 Task: Write and save a response "I want to work here because I recently relocated to NY with my family and I need a new company to practice my profession and make a livingâ.
Action: Mouse moved to (740, 90)
Screenshot: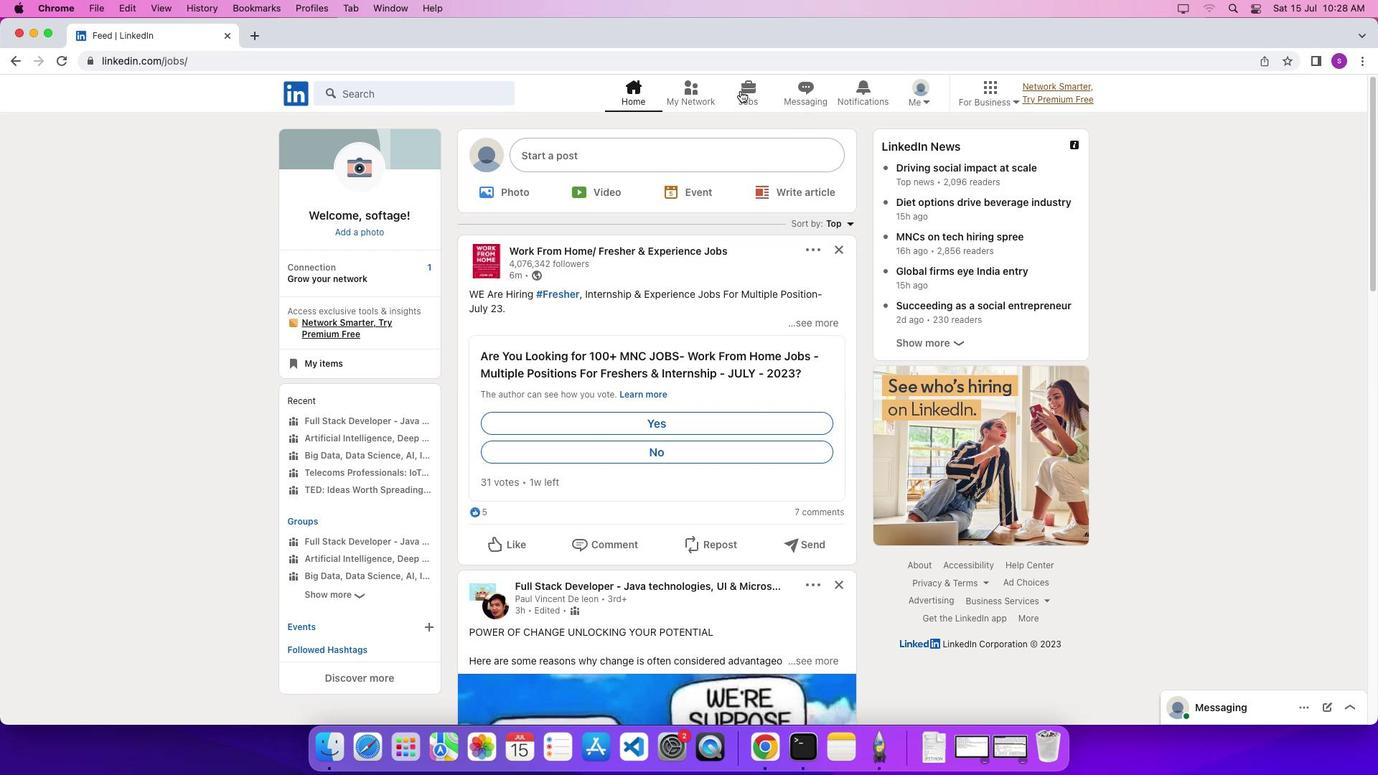 
Action: Mouse pressed left at (740, 90)
Screenshot: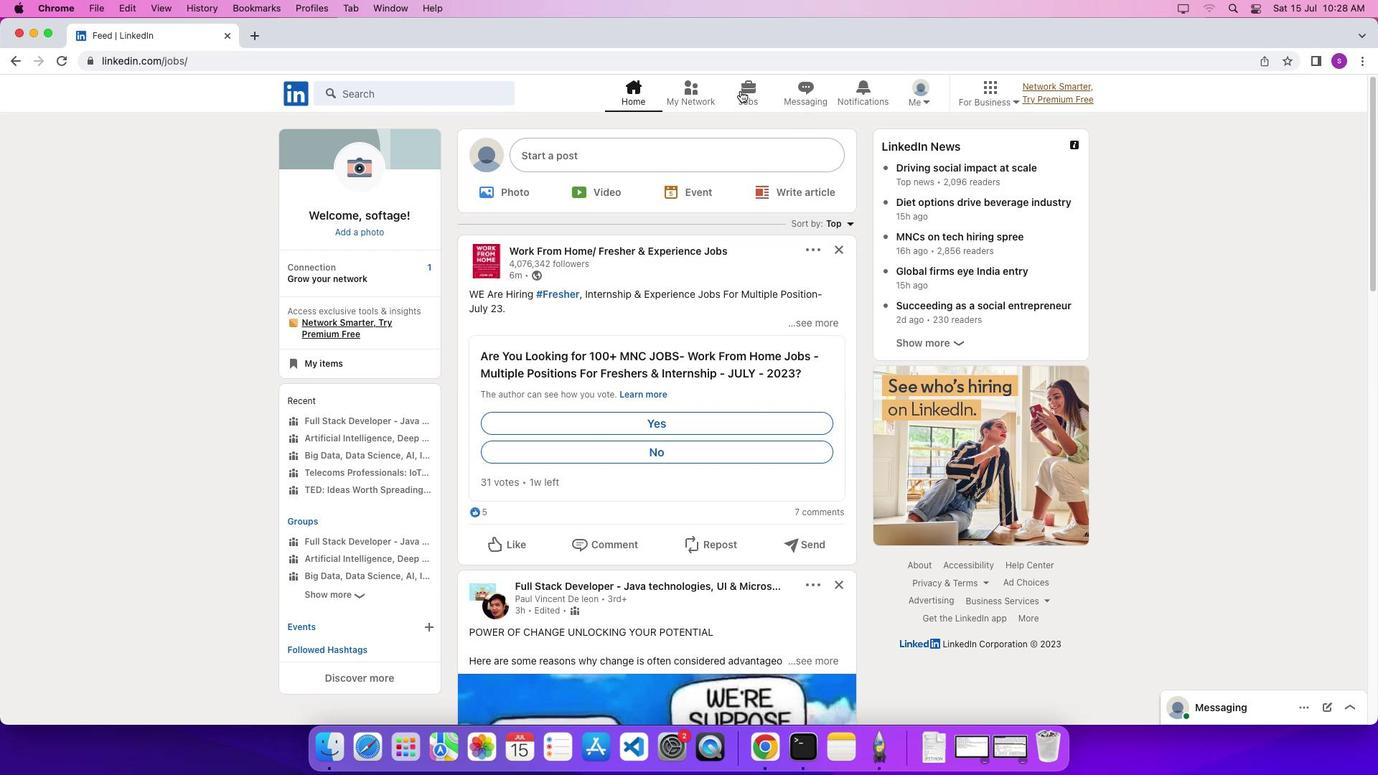 
Action: Mouse pressed left at (740, 90)
Screenshot: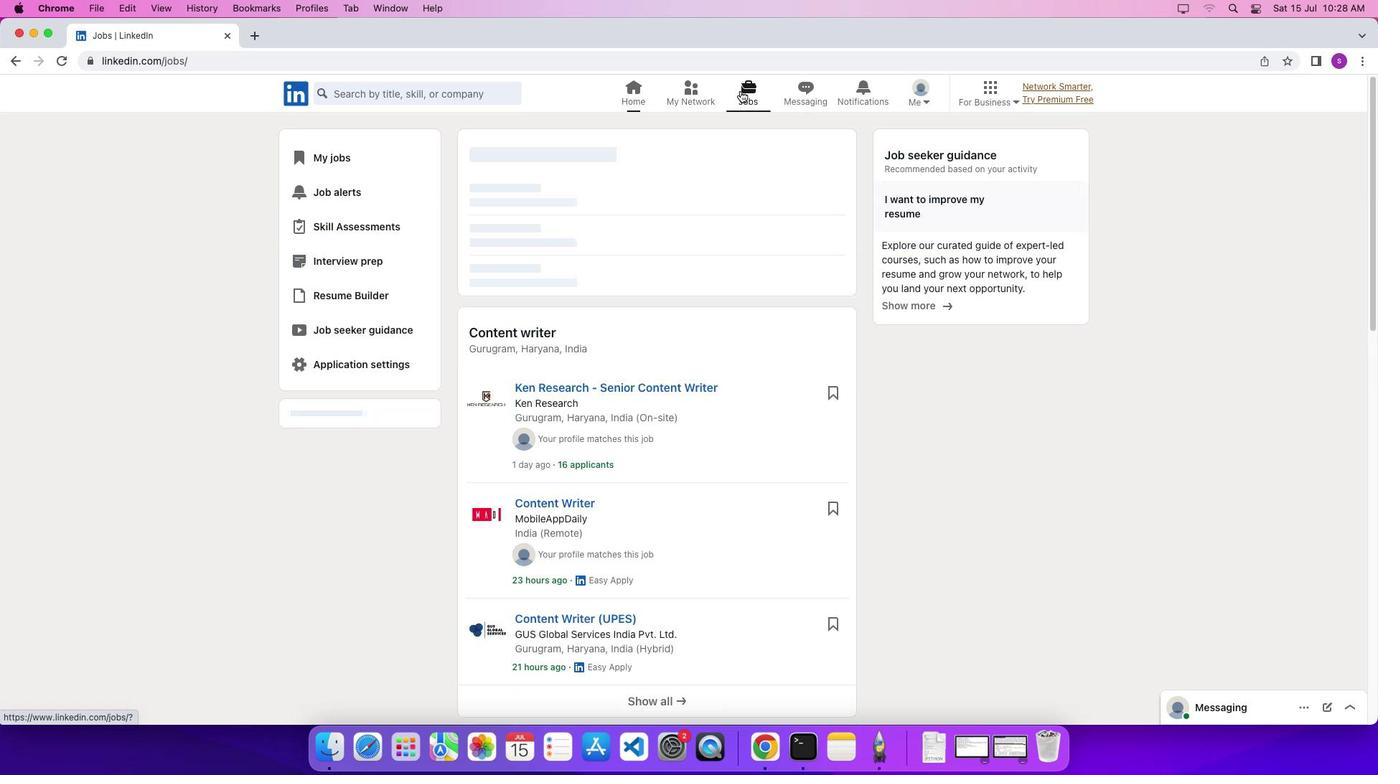 
Action: Mouse moved to (343, 260)
Screenshot: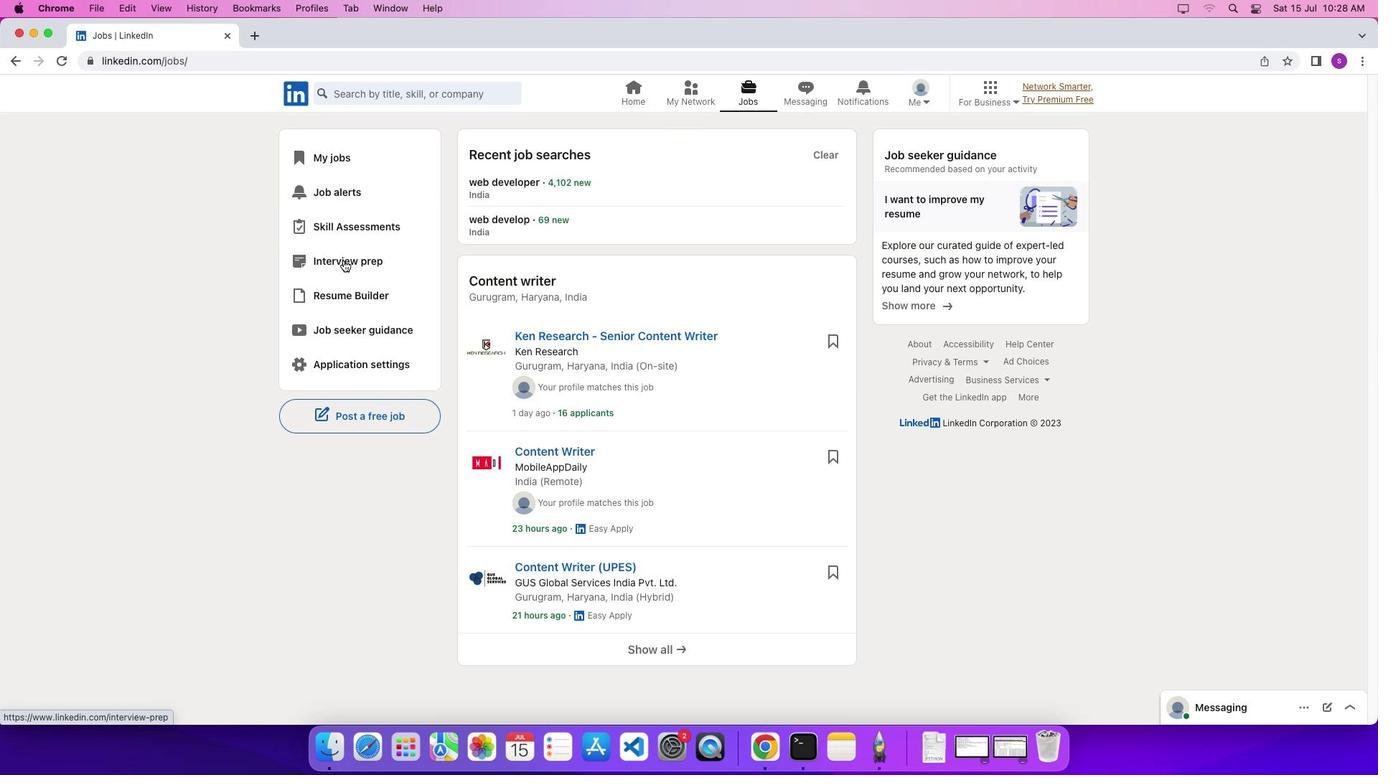 
Action: Mouse pressed left at (343, 260)
Screenshot: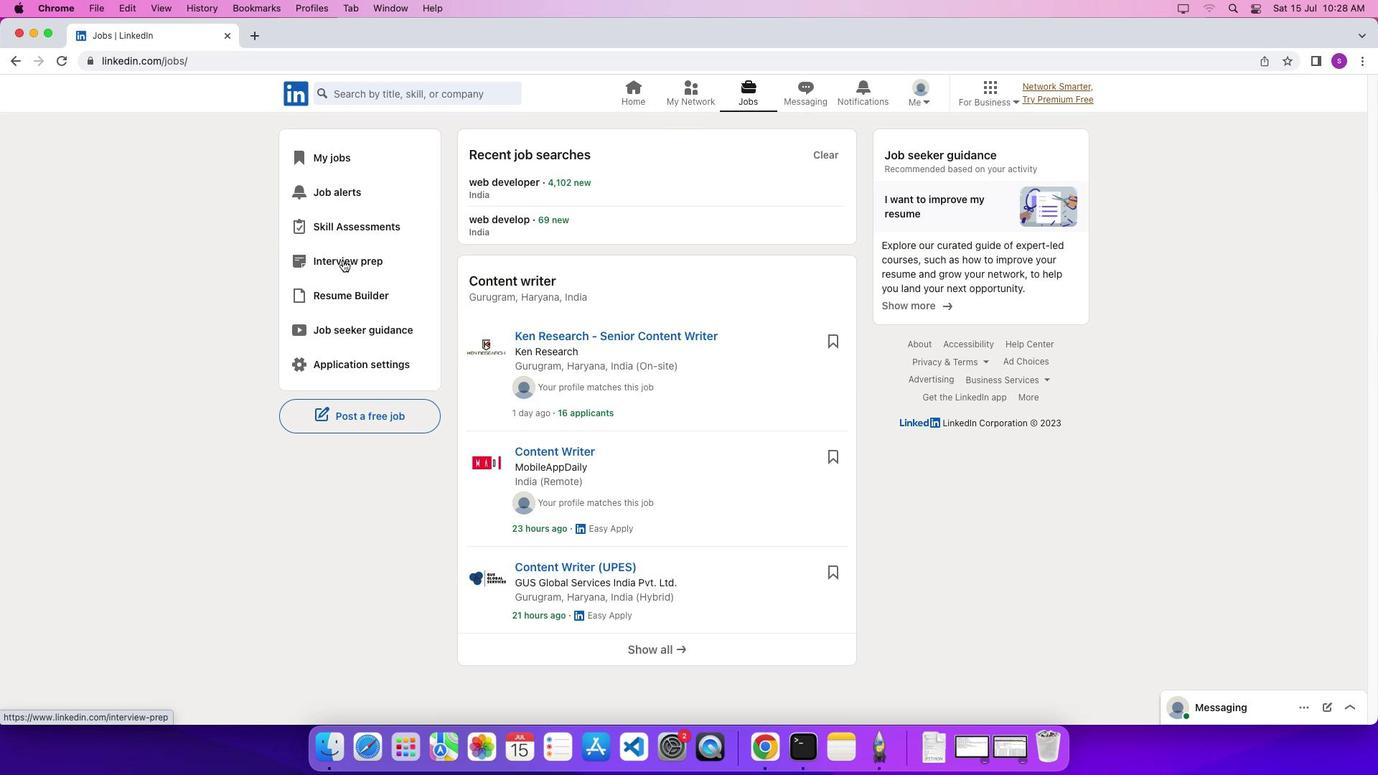 
Action: Mouse moved to (450, 162)
Screenshot: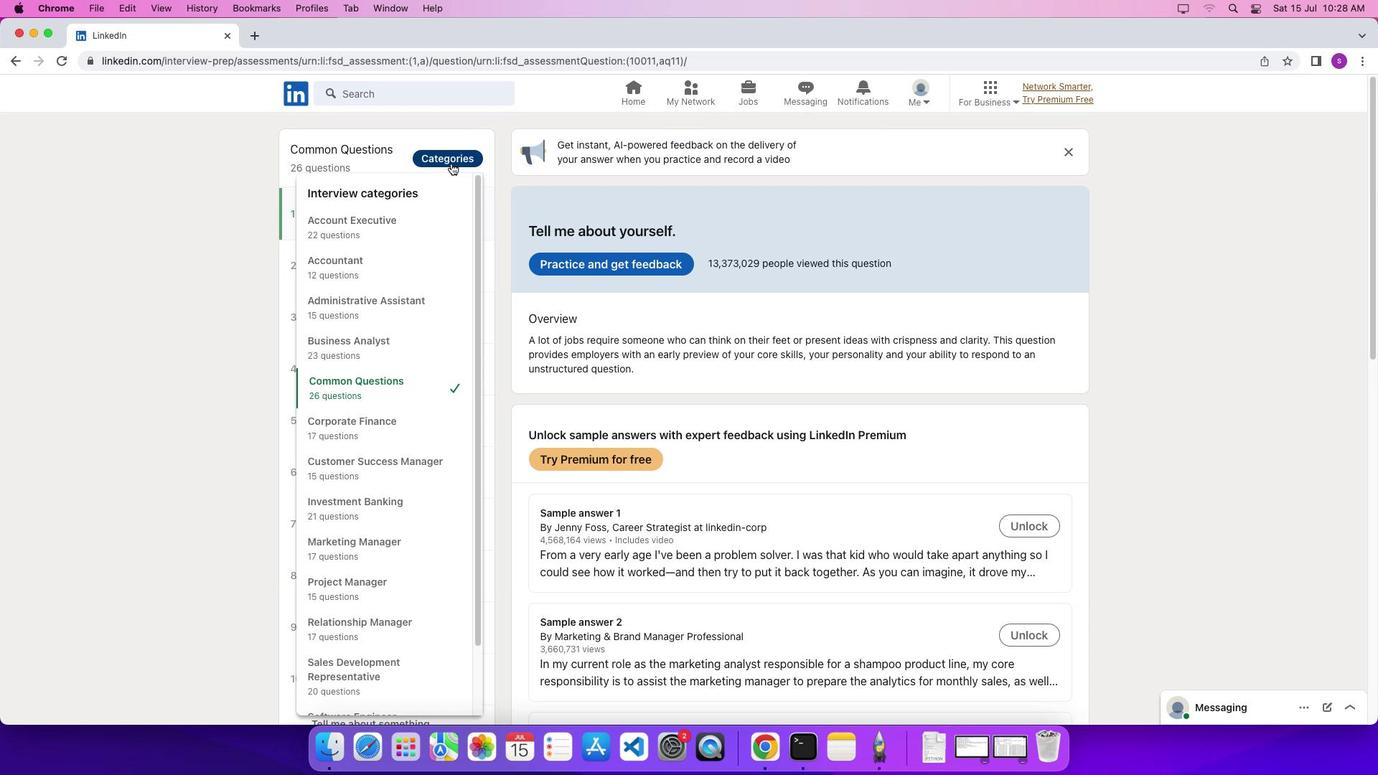 
Action: Mouse pressed left at (450, 162)
Screenshot: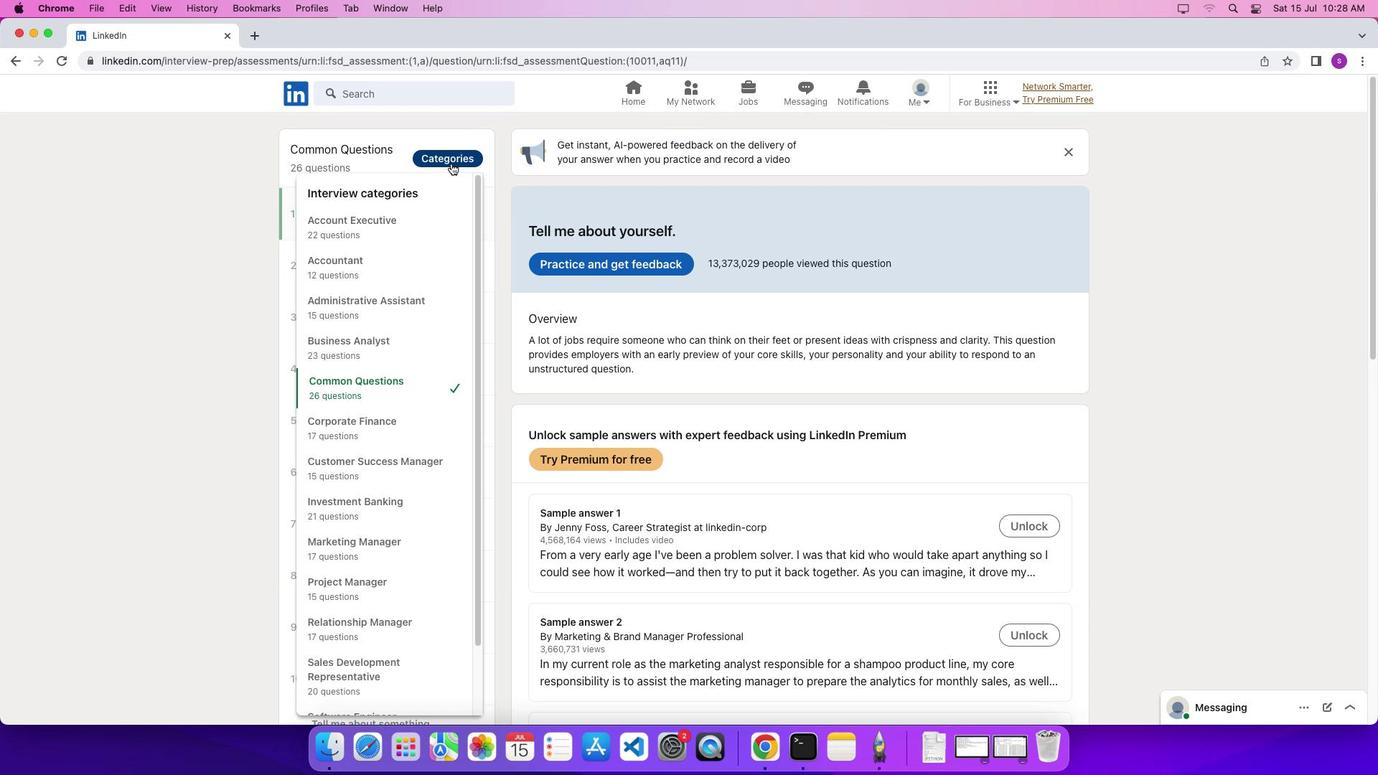 
Action: Mouse moved to (348, 386)
Screenshot: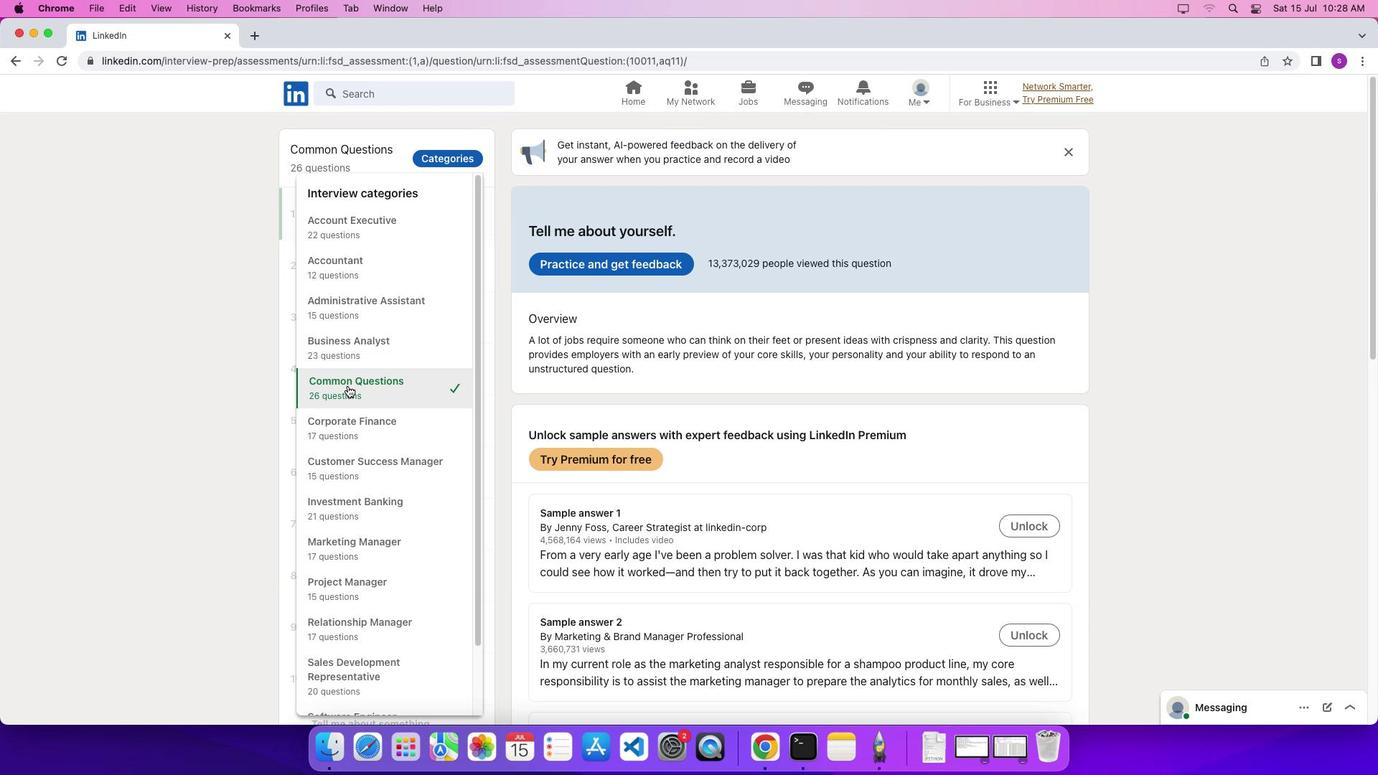 
Action: Mouse pressed left at (348, 386)
Screenshot: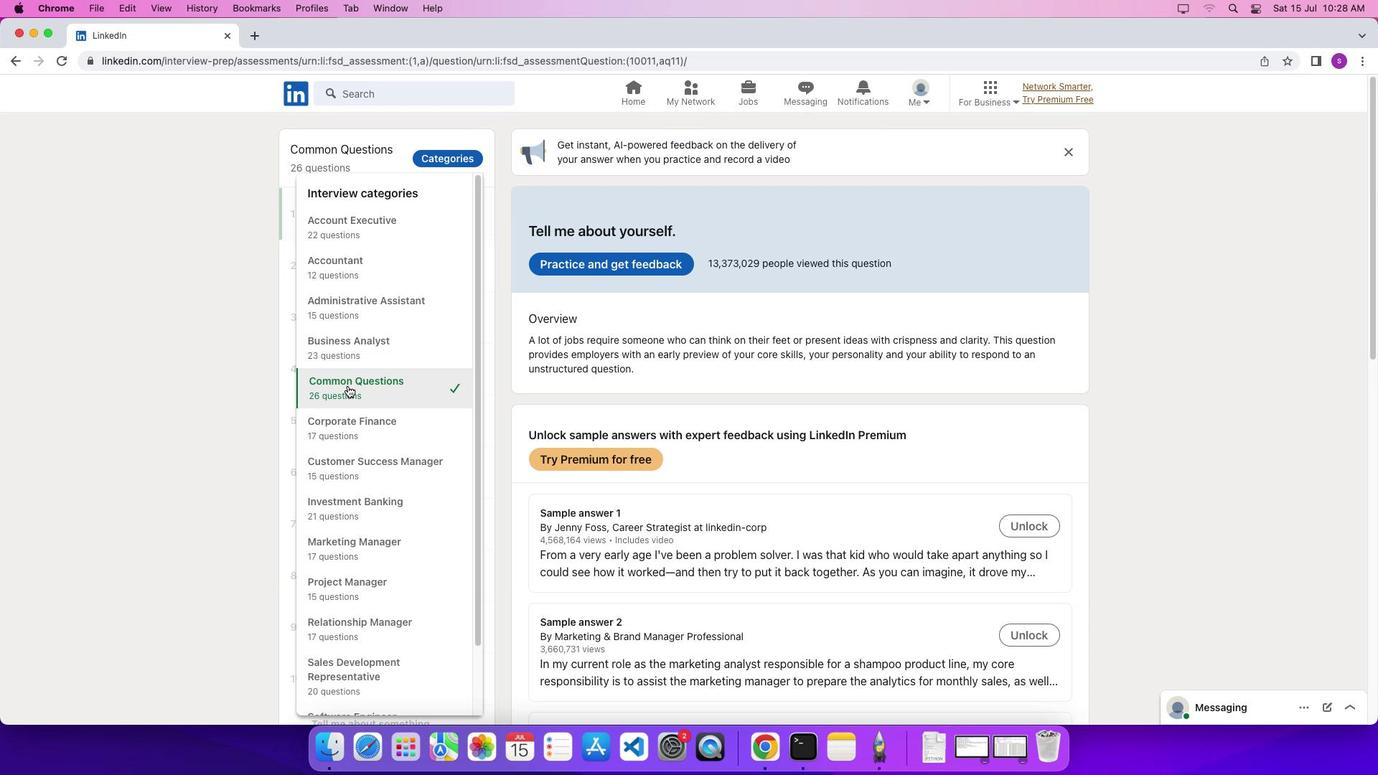 
Action: Mouse moved to (261, 386)
Screenshot: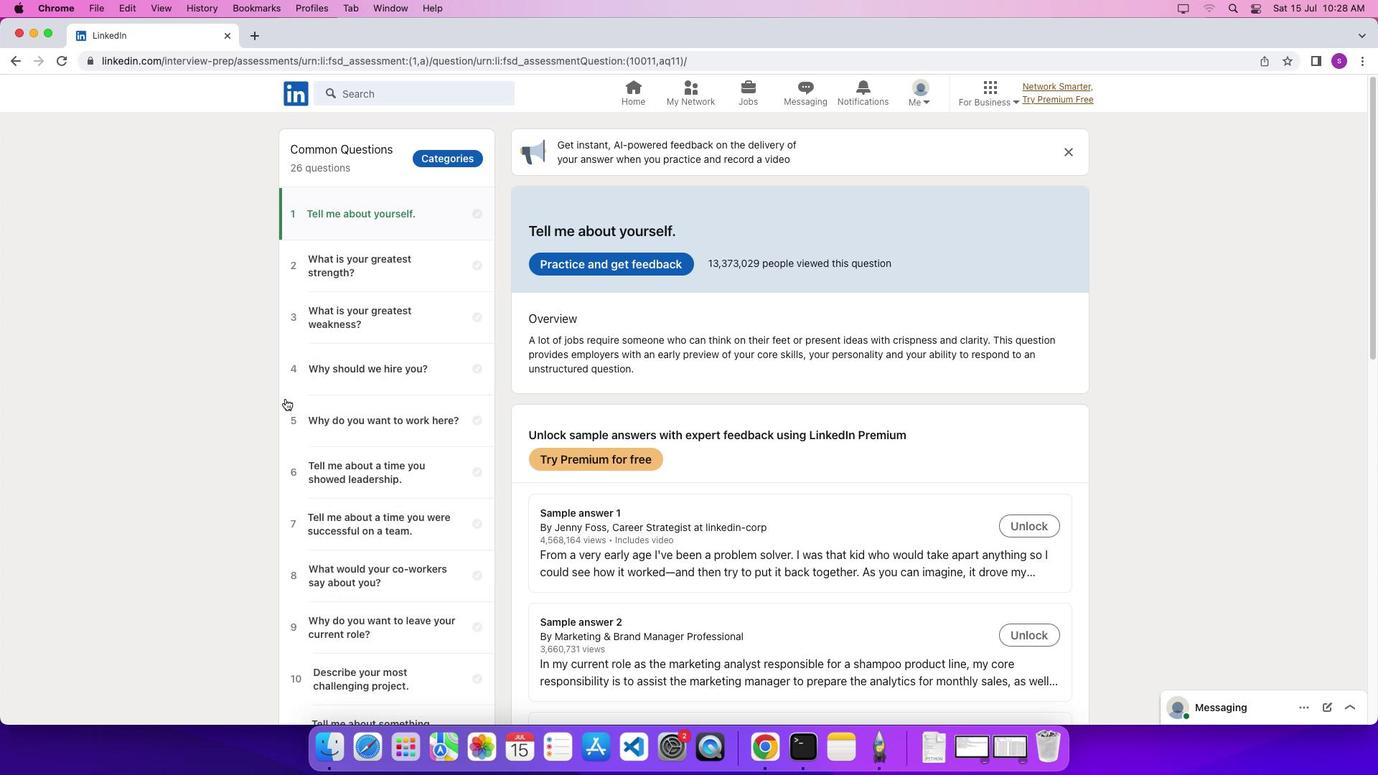 
Action: Mouse pressed left at (261, 386)
Screenshot: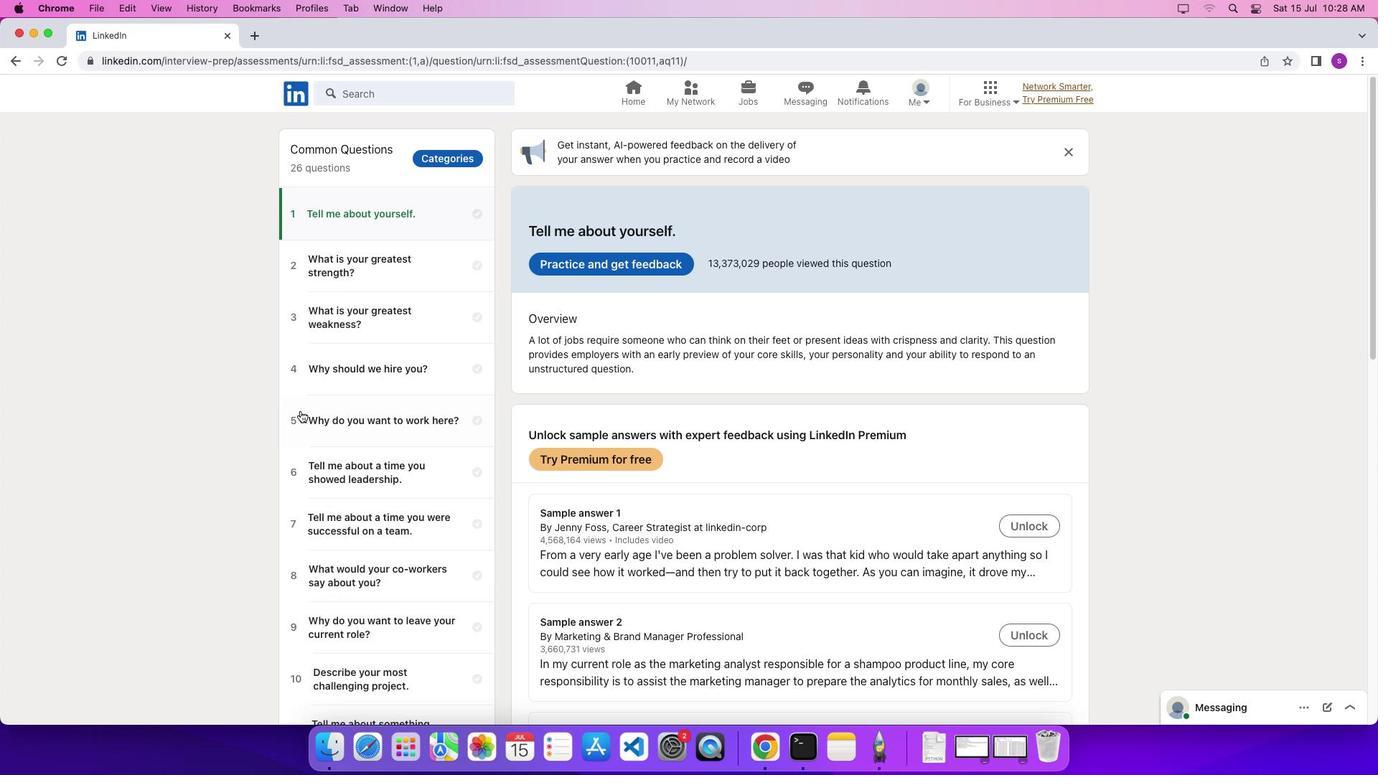 
Action: Mouse moved to (307, 419)
Screenshot: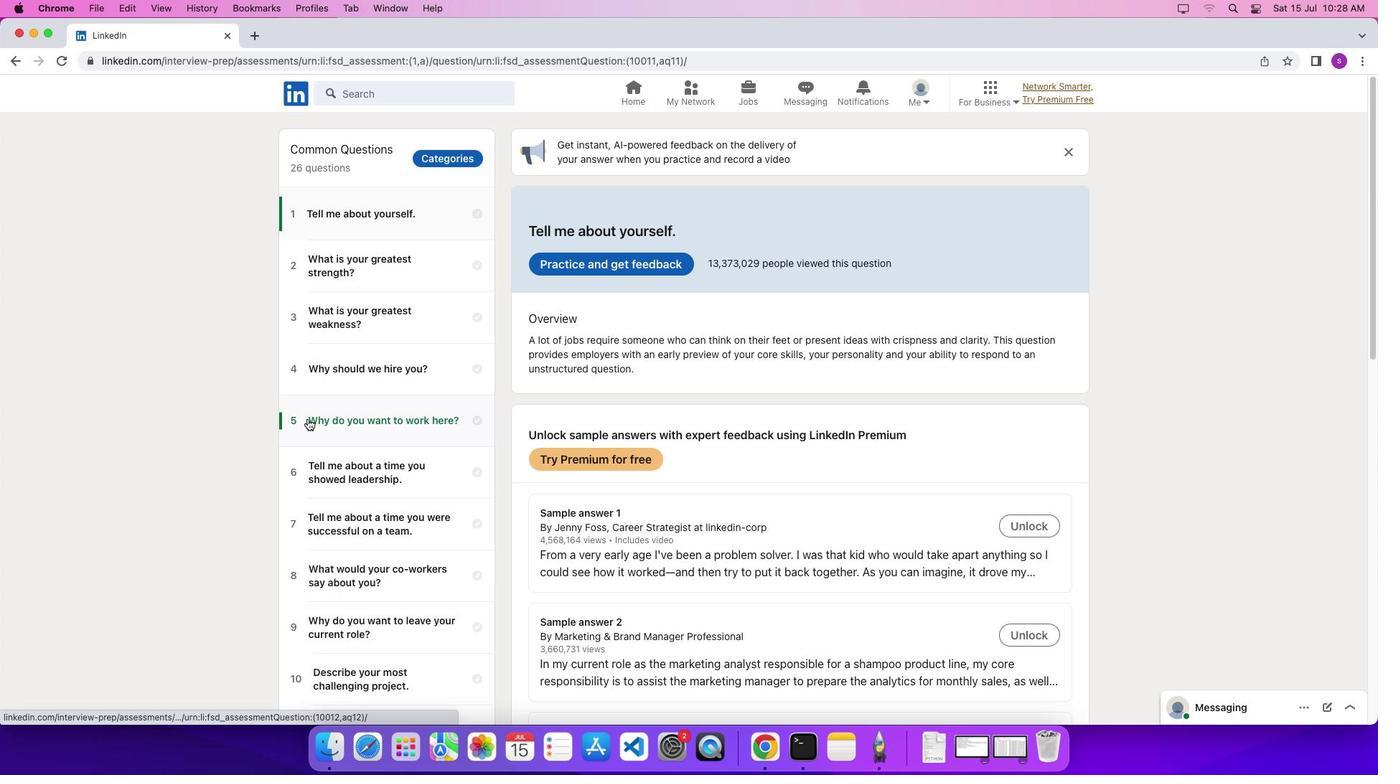 
Action: Mouse pressed left at (307, 419)
Screenshot: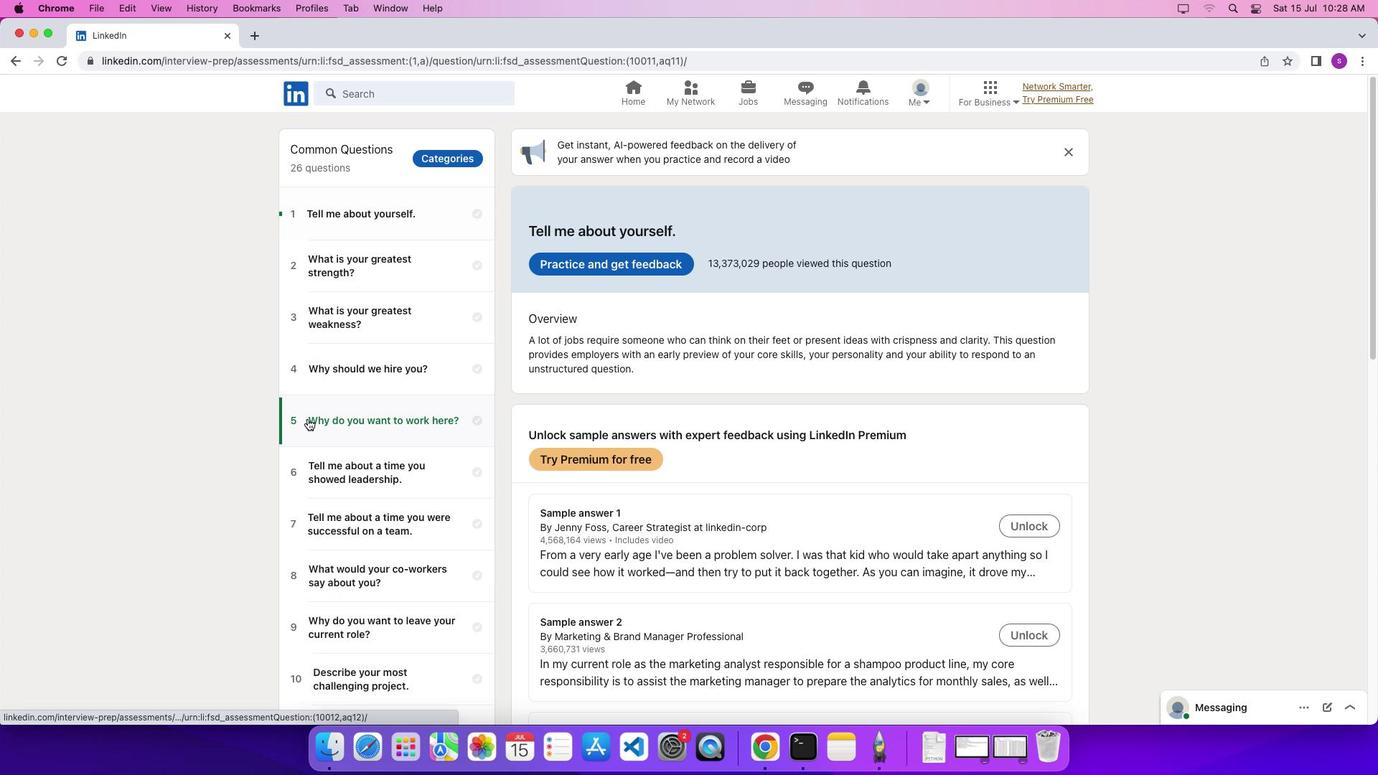 
Action: Mouse moved to (567, 267)
Screenshot: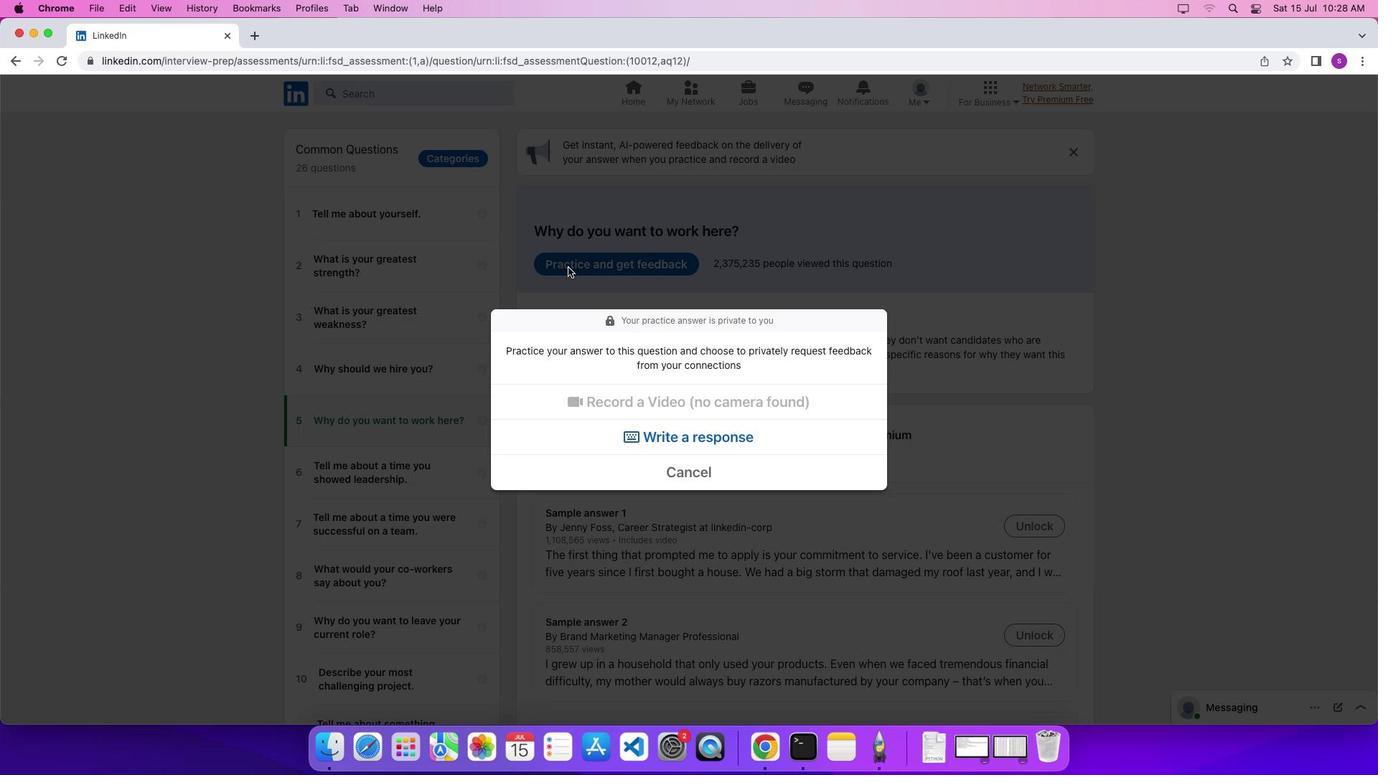 
Action: Mouse pressed left at (567, 267)
Screenshot: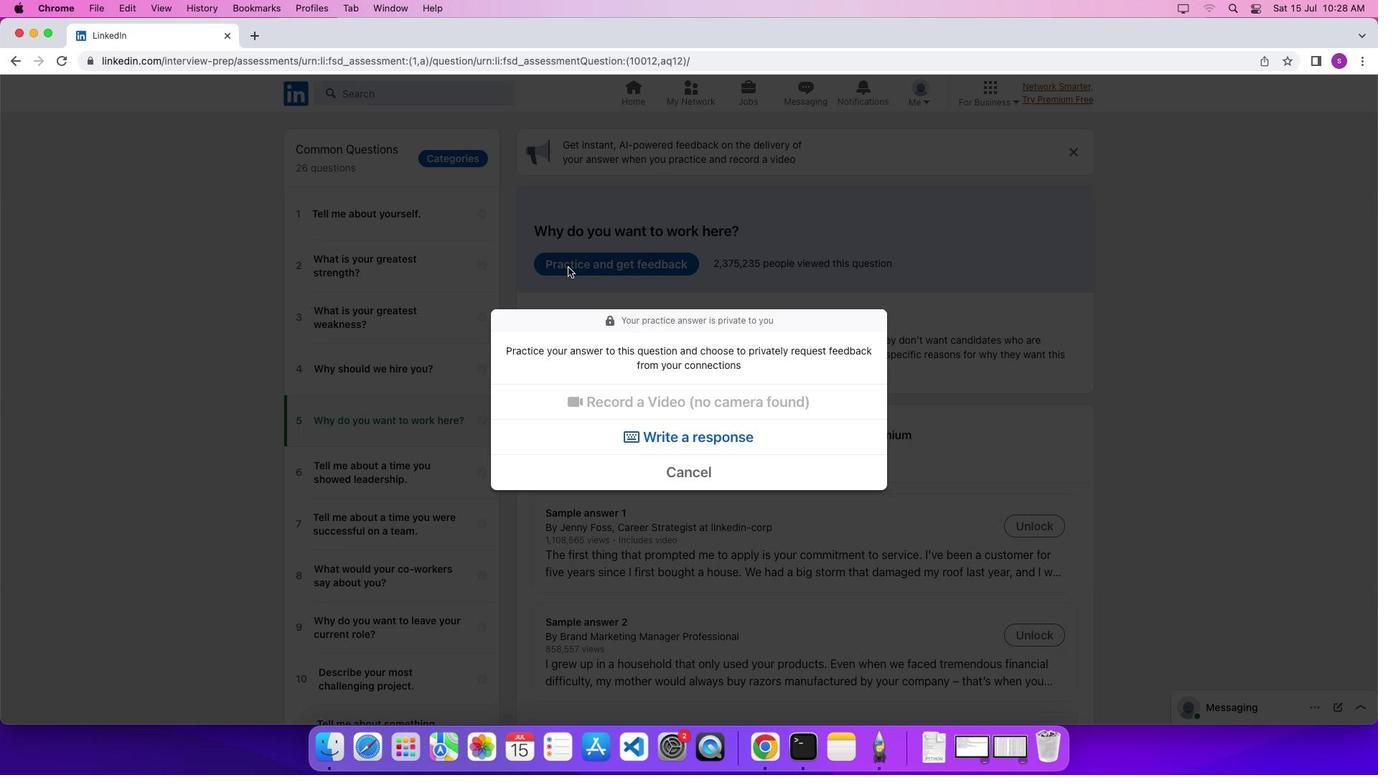 
Action: Mouse moved to (593, 447)
Screenshot: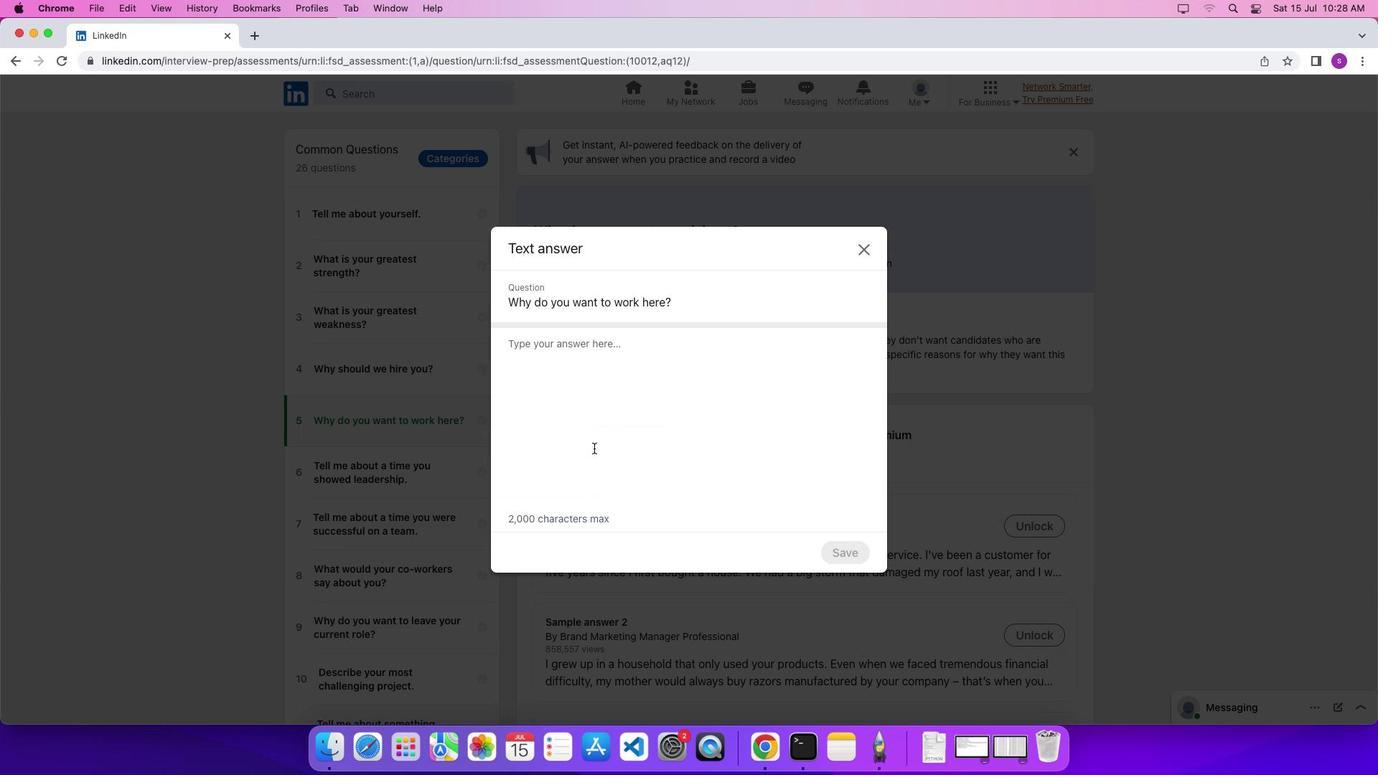 
Action: Mouse pressed left at (593, 447)
Screenshot: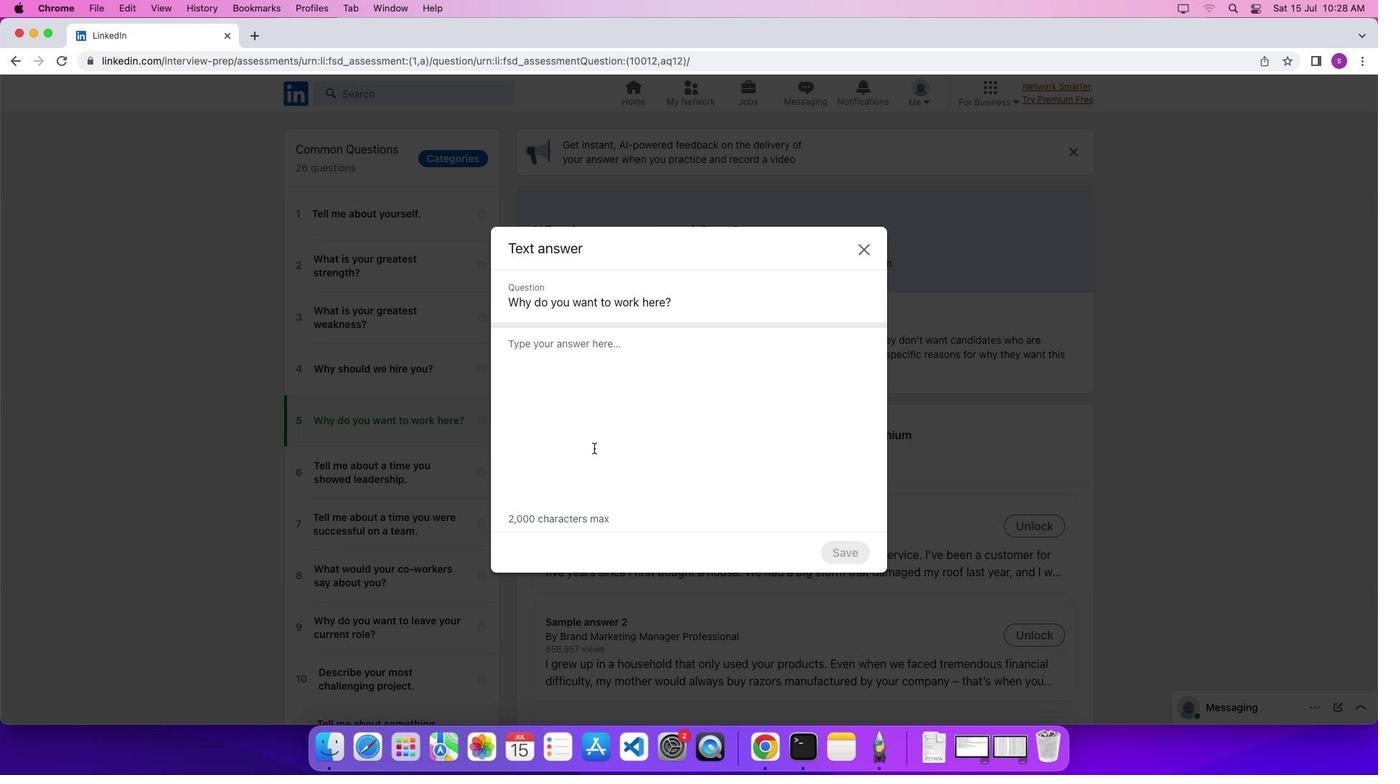 
Action: Mouse moved to (618, 371)
Screenshot: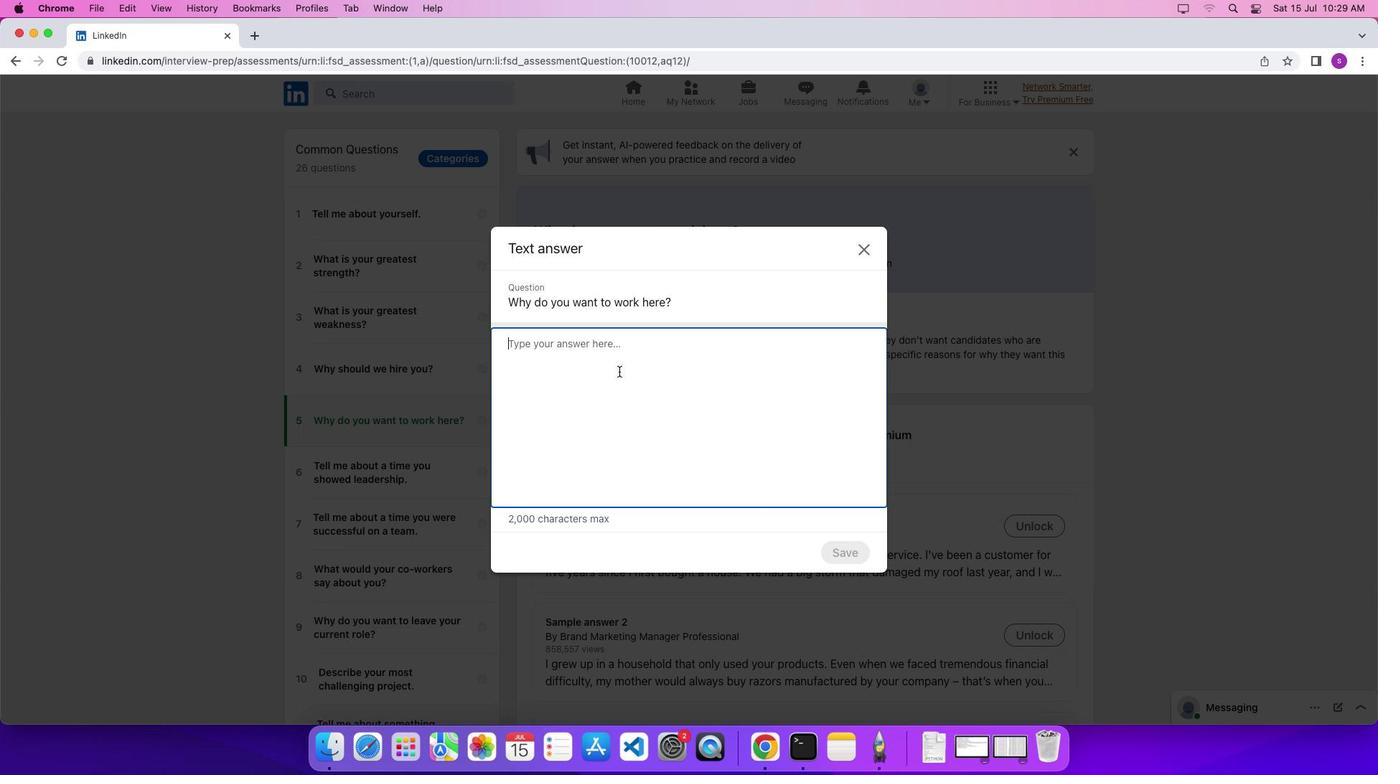 
Action: Mouse pressed left at (618, 371)
Screenshot: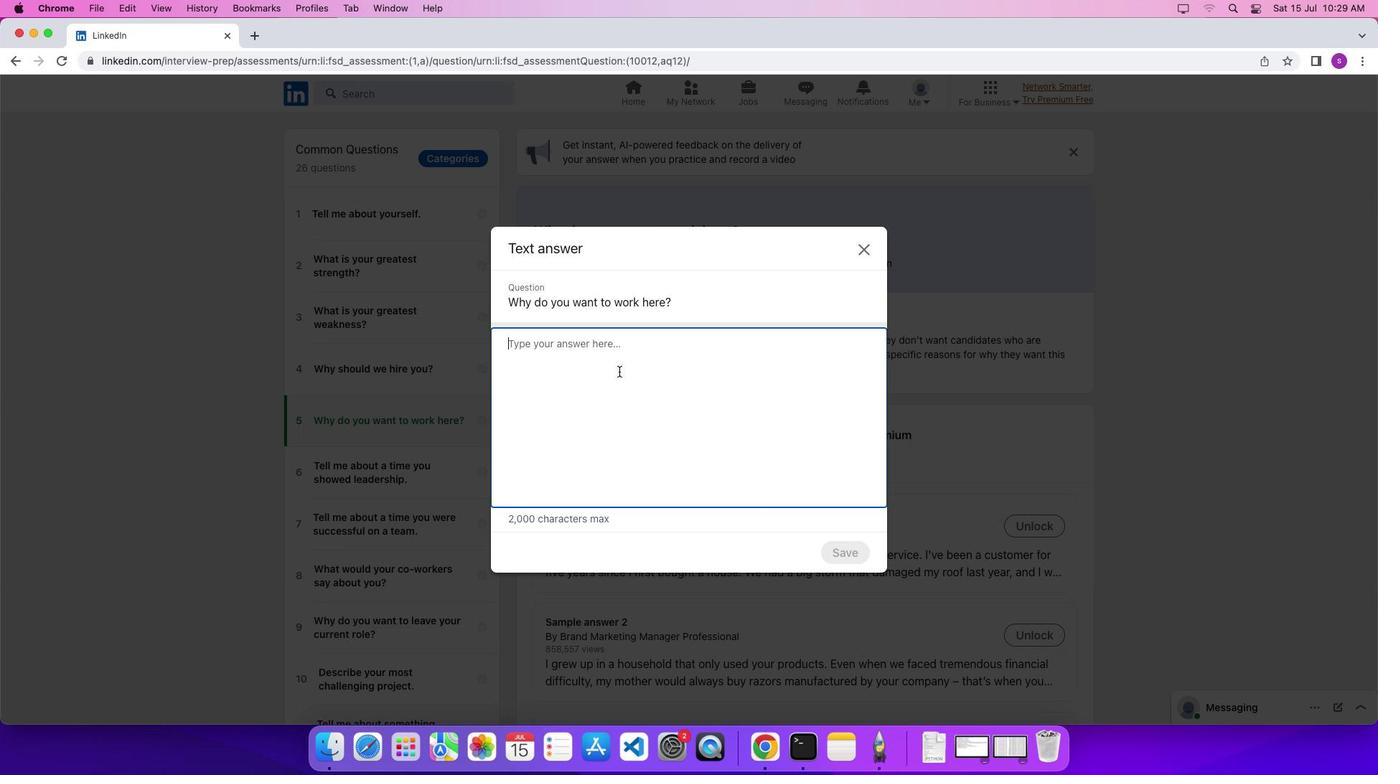 
Action: Key pressed Key.shift'I'Key.space'w''a''n''t'Key.space't''o'Key.space'w''o''r''k'Key.space'h''e''r''e'Key.space'b''e''c''a''u''s''e'Key.spaceKey.shift'I'Key.space'r''e''c''e''n''t''l''y'Key.space'r''e''l''o''c''a''t''e''d'Key.space't''o'Key.spaceKey.shift'N''Y'Key.space'w''i''t''h'Key.space'm''y'Key.space'f''a''m''i''l''y'Key.space'a''n''d'Key.spaceKey.shift'I'Key.space'n''e''e''d'Key.space'a'Key.space'n''e''w'Key.space'c''o''m''p''a''n''y'Key.space't''o'Key.space'p''r''a''c''t''i''c''e'Key.space'm''y'Key.space'p''r''o''f''e''s''s''i''o''n'Key.space'a''n''d'Key.space'm''a''k''e'Key.space'a'Key.space'l''i''v''i''n''g''.'
Screenshot: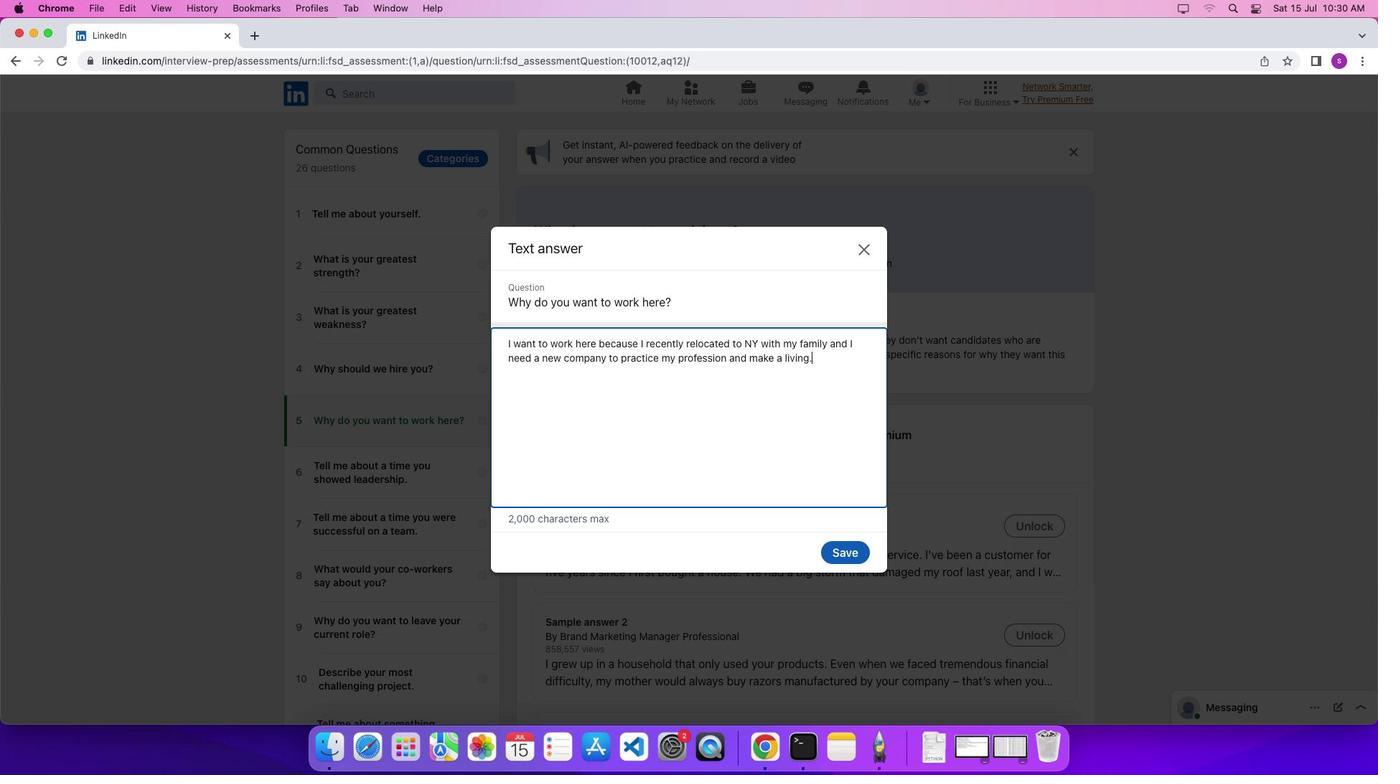 
Action: Mouse moved to (843, 559)
Screenshot: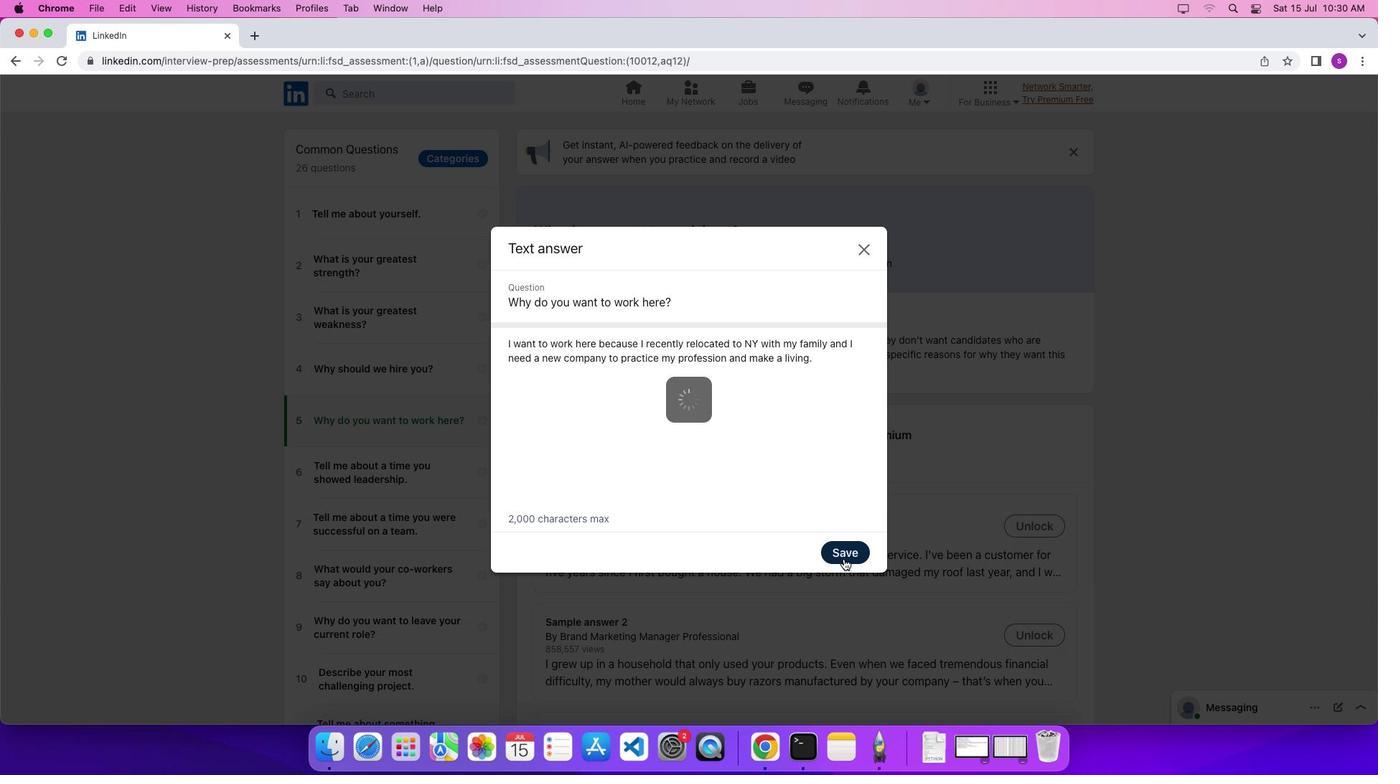 
Action: Mouse pressed left at (843, 559)
Screenshot: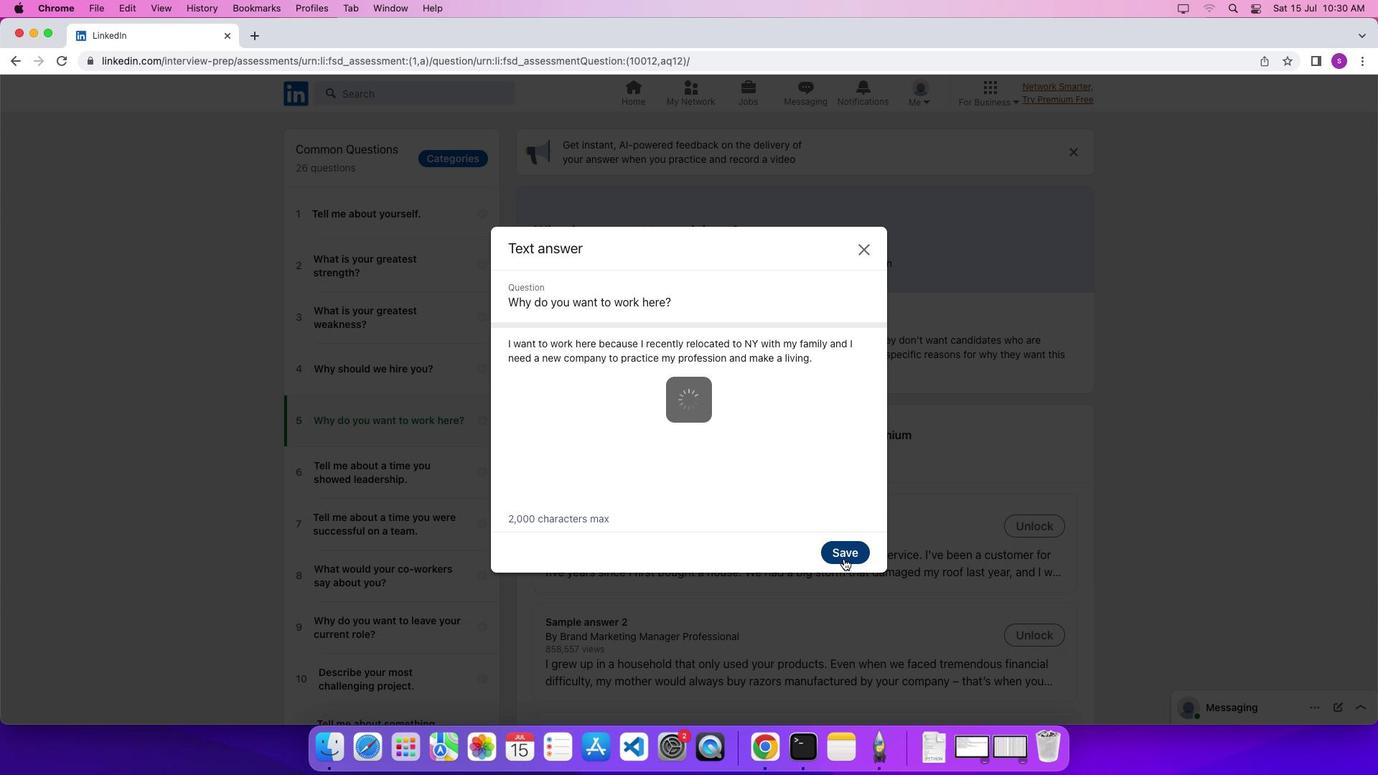 
